 Task: In the  document Nativeamericanheritage.odt Add page color 'Grey'Grey . Insert watermark . Insert watermark  Relience Apply Font Style in watermark Nunito; font size  123 and place the watermark  Diagonally 
Action: Mouse moved to (48, 68)
Screenshot: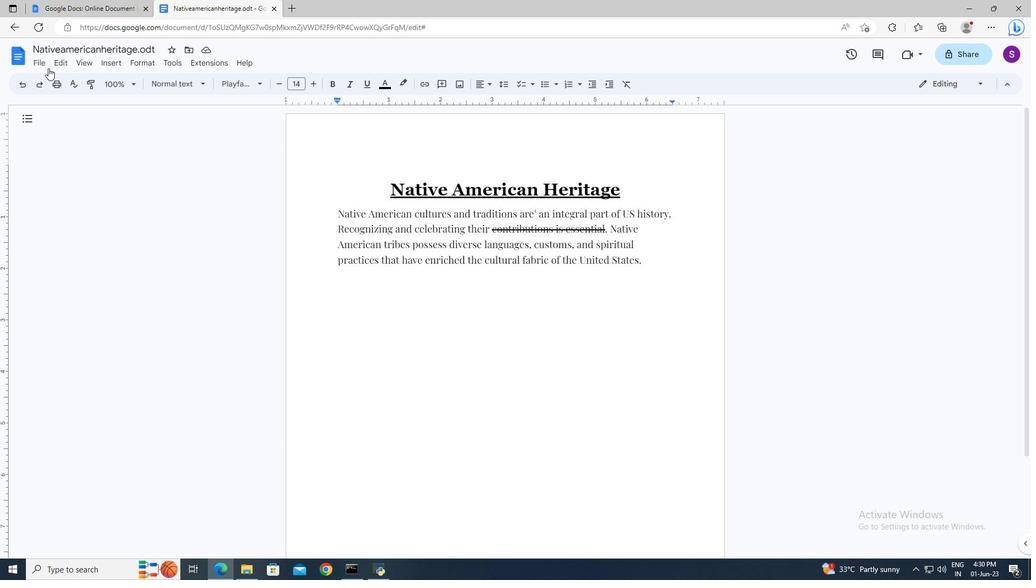 
Action: Mouse pressed left at (48, 68)
Screenshot: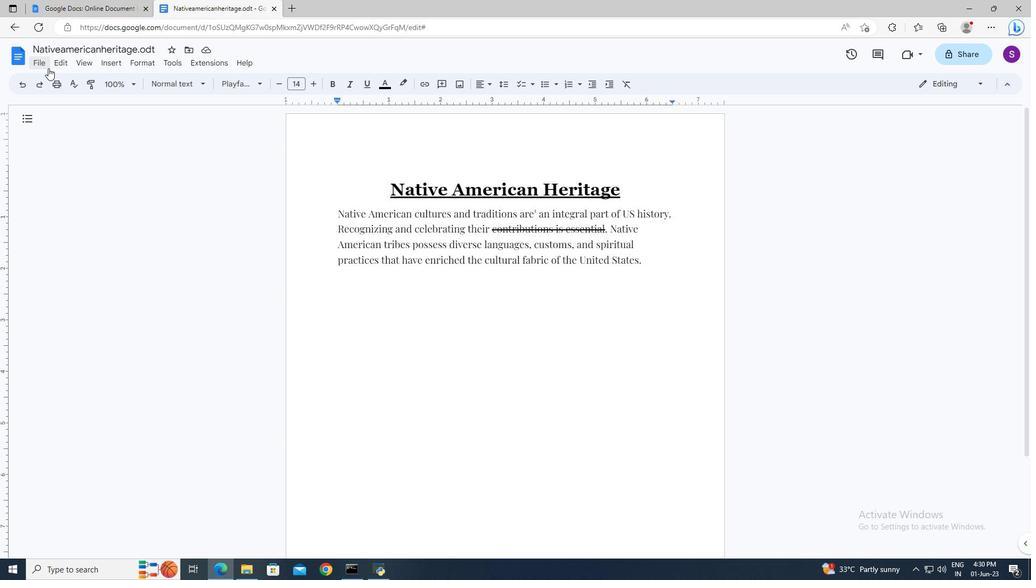 
Action: Mouse moved to (88, 352)
Screenshot: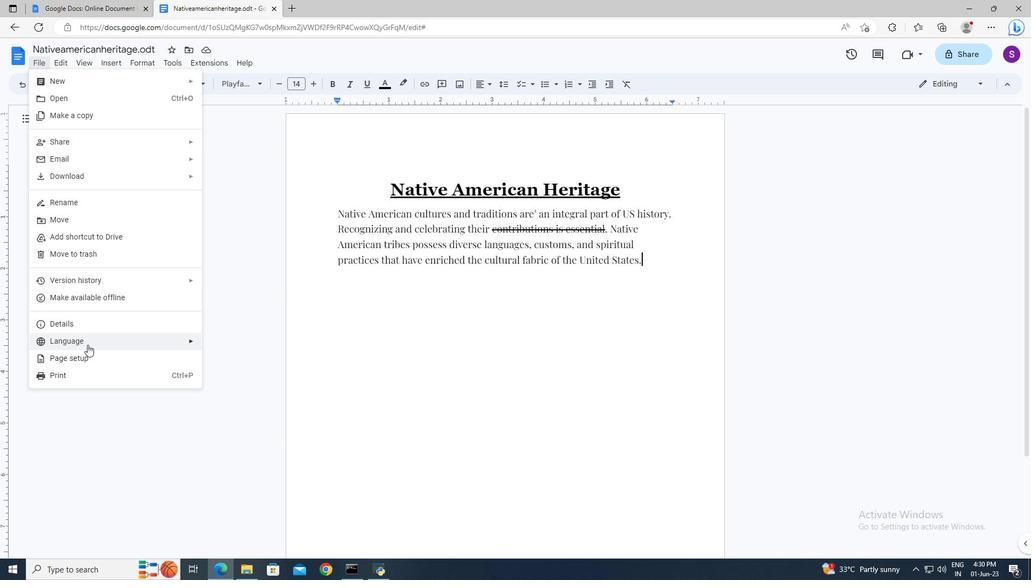 
Action: Mouse pressed left at (88, 352)
Screenshot: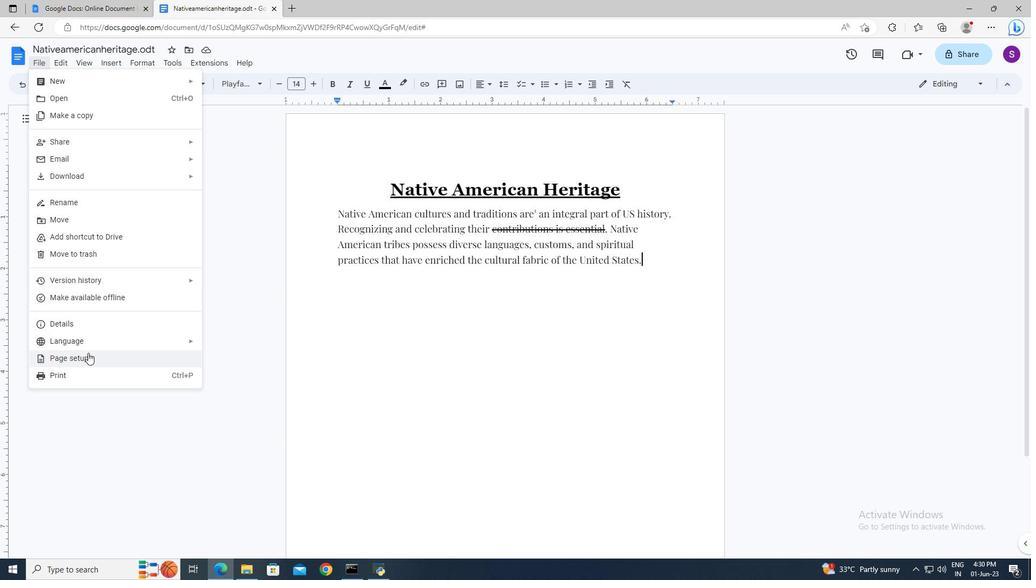 
Action: Mouse moved to (432, 364)
Screenshot: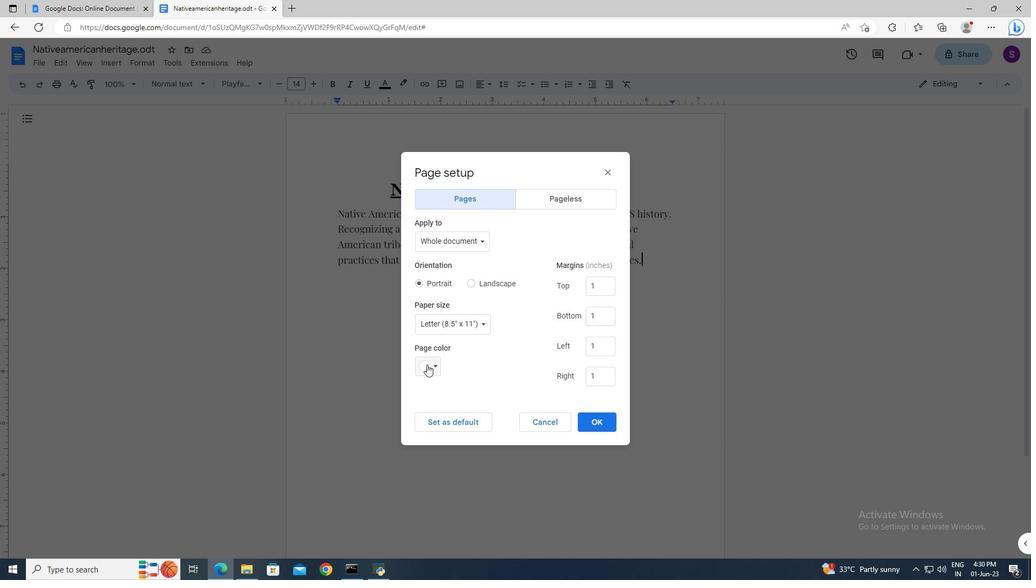 
Action: Mouse pressed left at (432, 364)
Screenshot: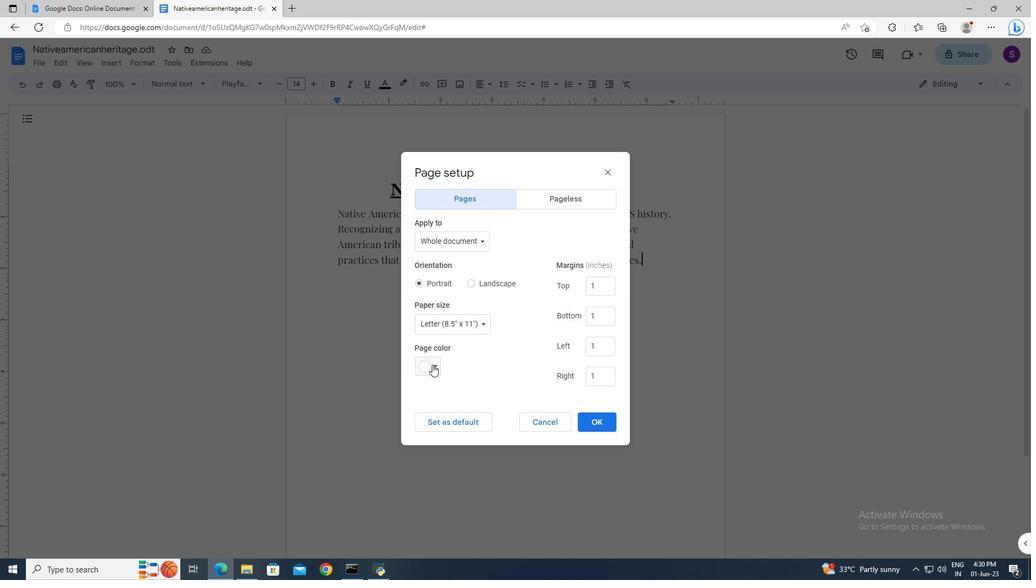 
Action: Mouse moved to (484, 390)
Screenshot: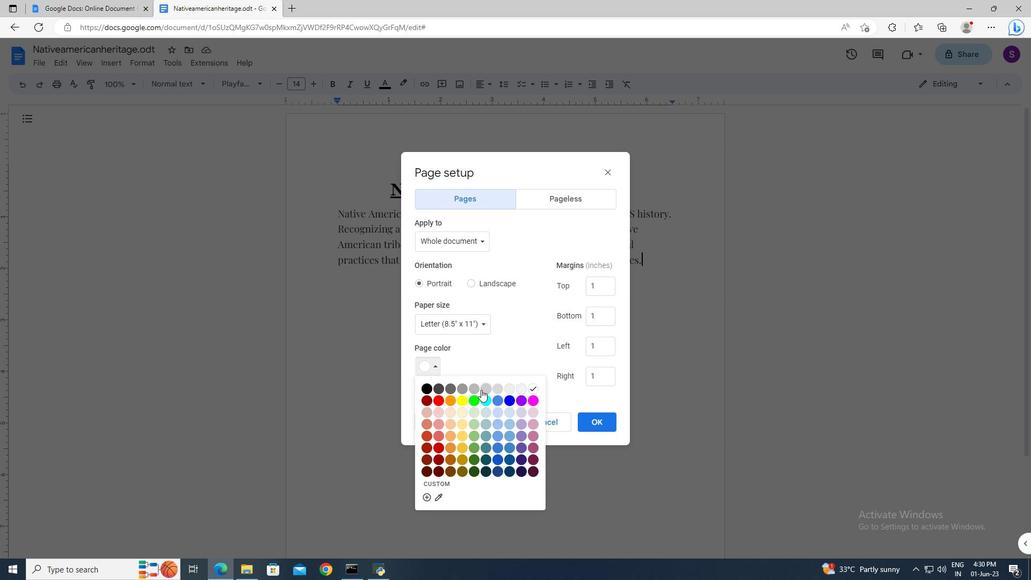 
Action: Mouse pressed left at (484, 390)
Screenshot: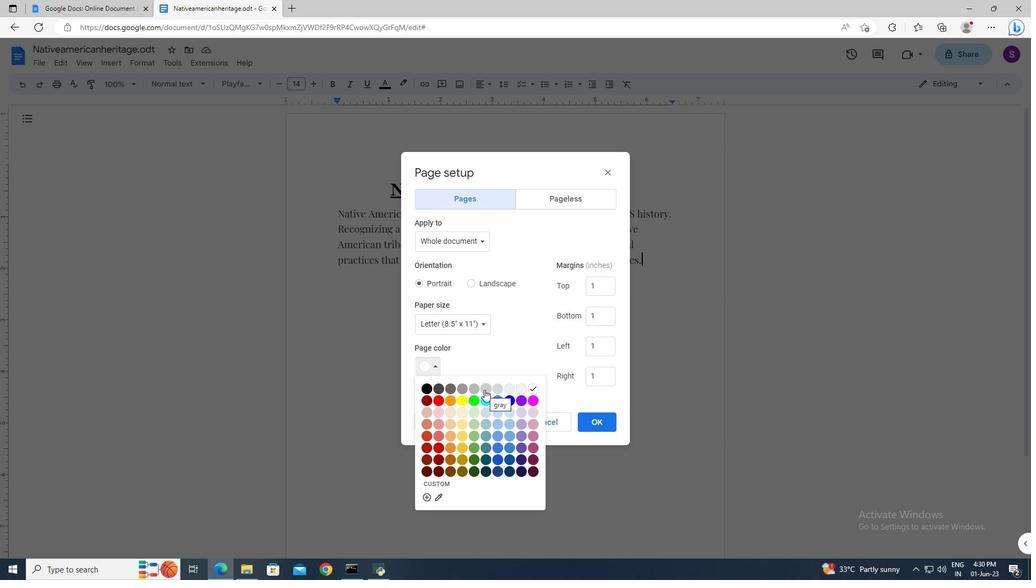 
Action: Mouse moved to (601, 420)
Screenshot: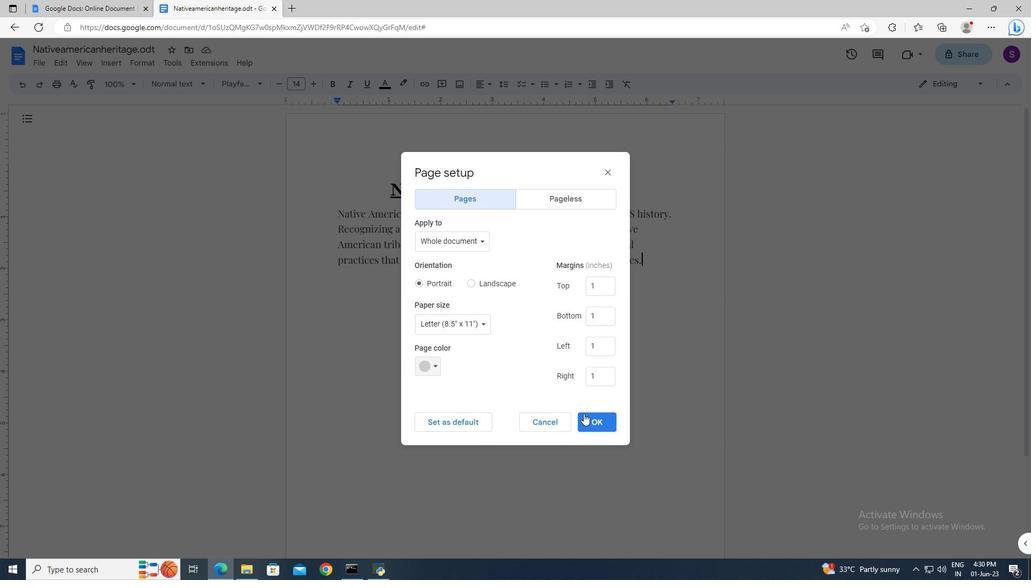 
Action: Mouse pressed left at (601, 420)
Screenshot: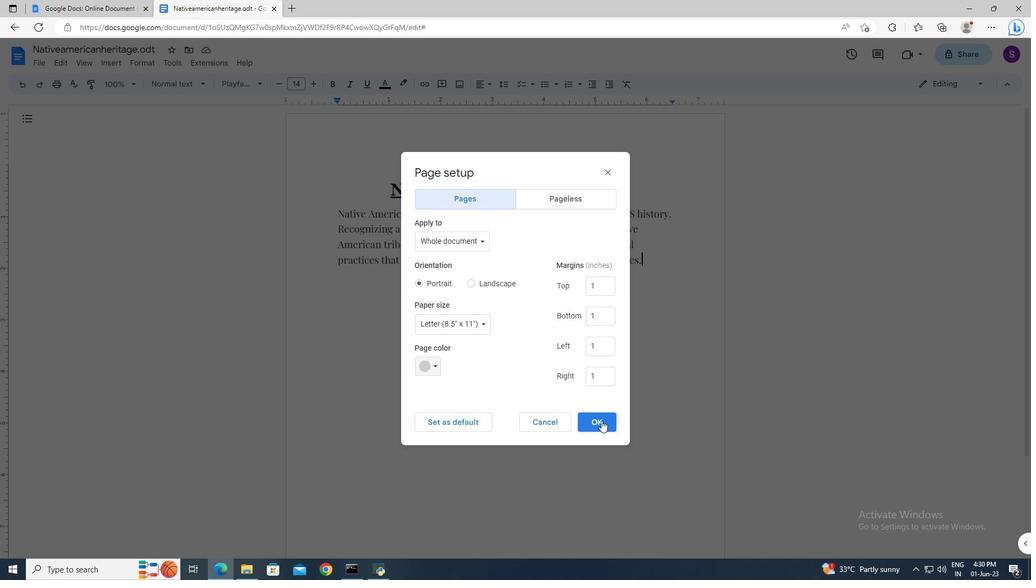 
Action: Mouse moved to (110, 61)
Screenshot: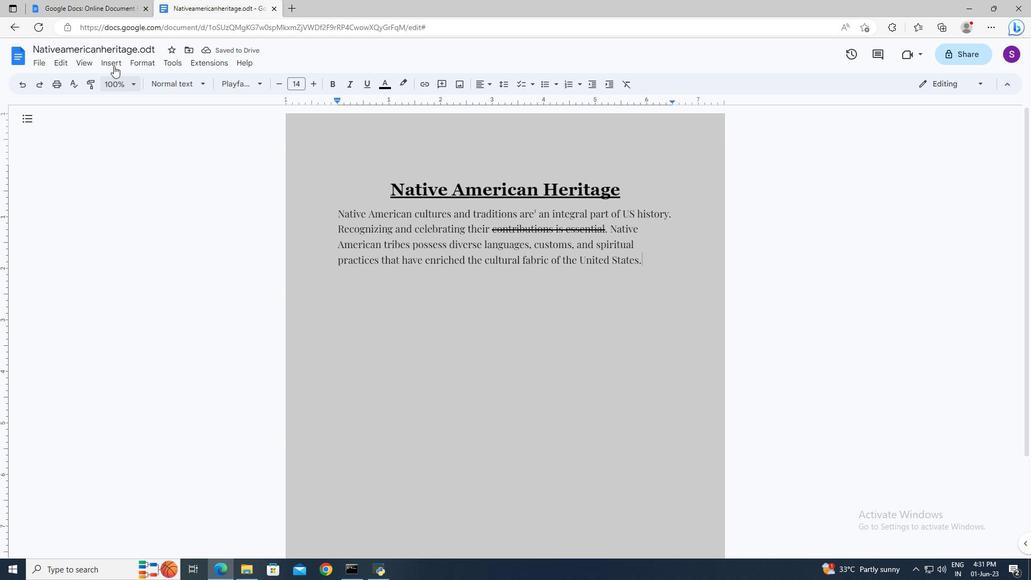 
Action: Mouse pressed left at (110, 61)
Screenshot: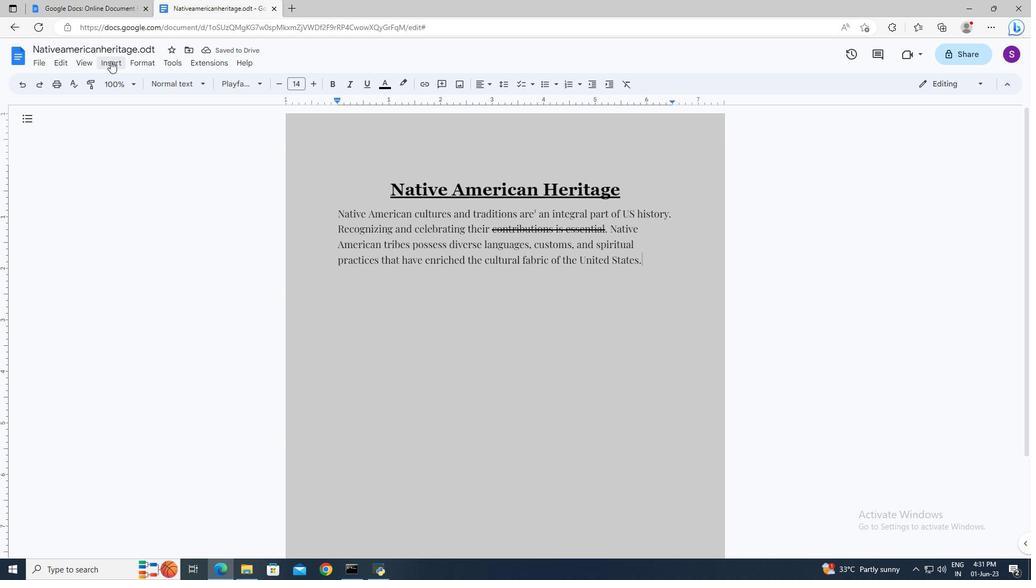 
Action: Mouse moved to (144, 313)
Screenshot: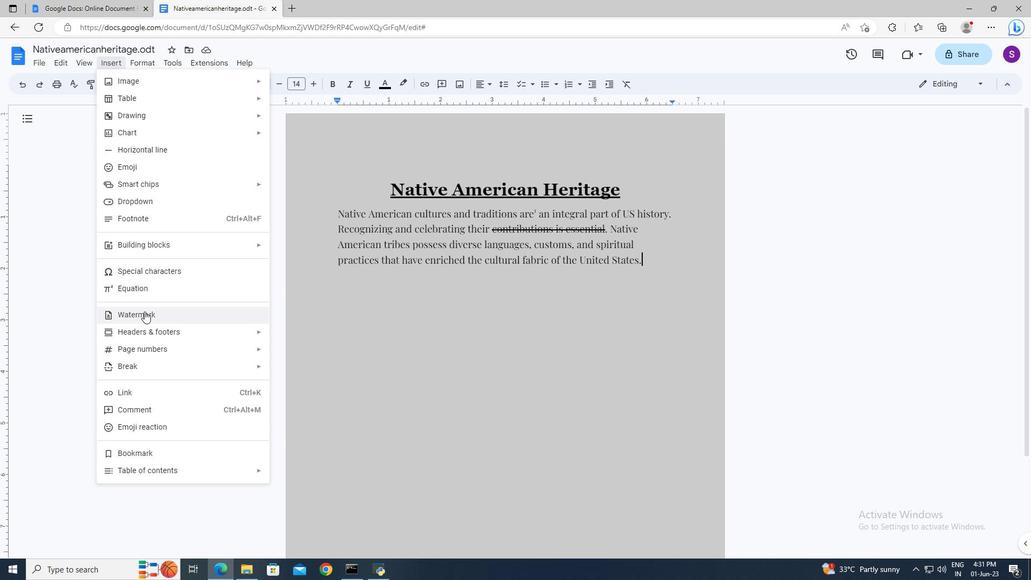
Action: Mouse pressed left at (144, 313)
Screenshot: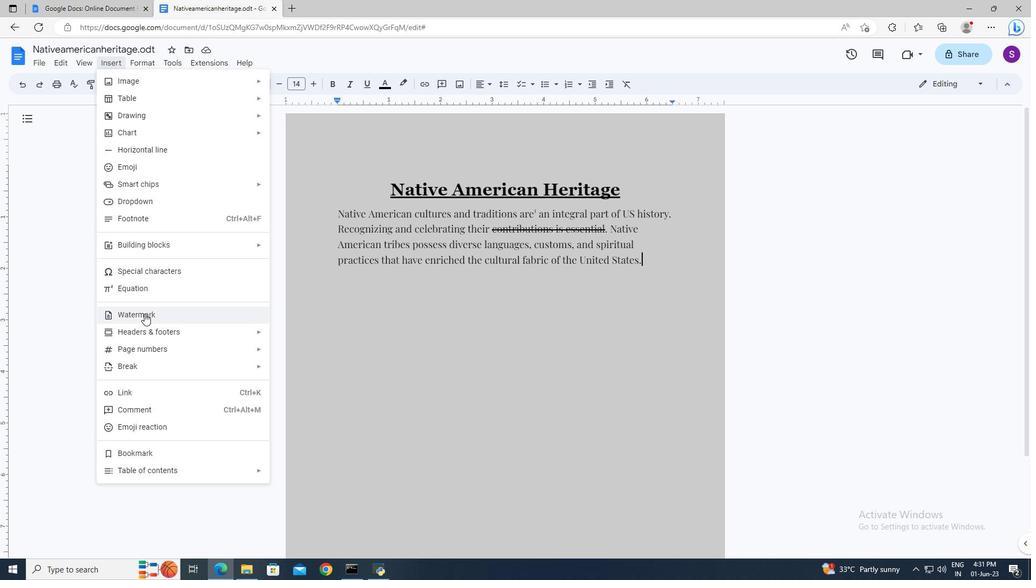 
Action: Mouse moved to (993, 119)
Screenshot: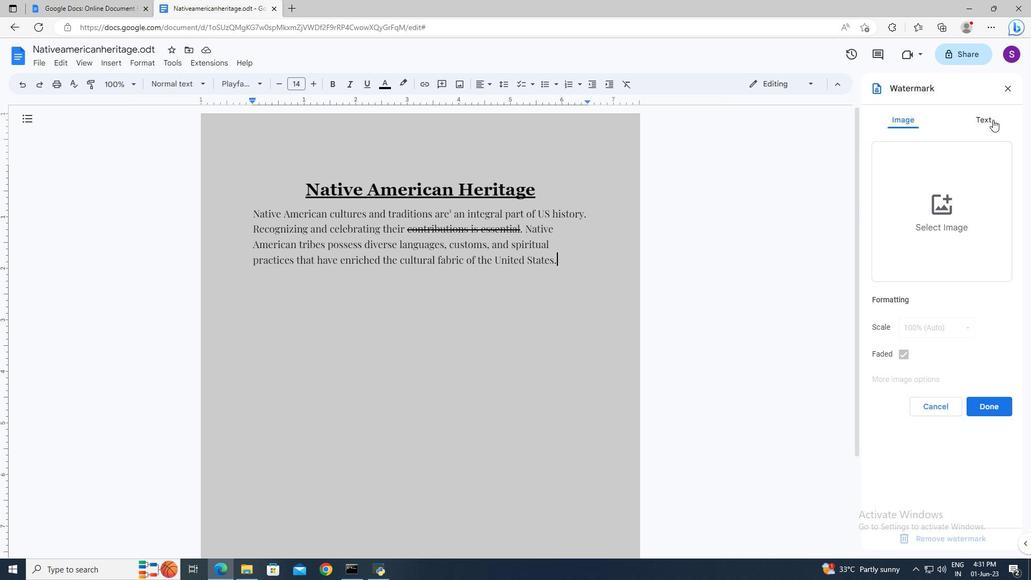 
Action: Mouse pressed left at (993, 119)
Screenshot: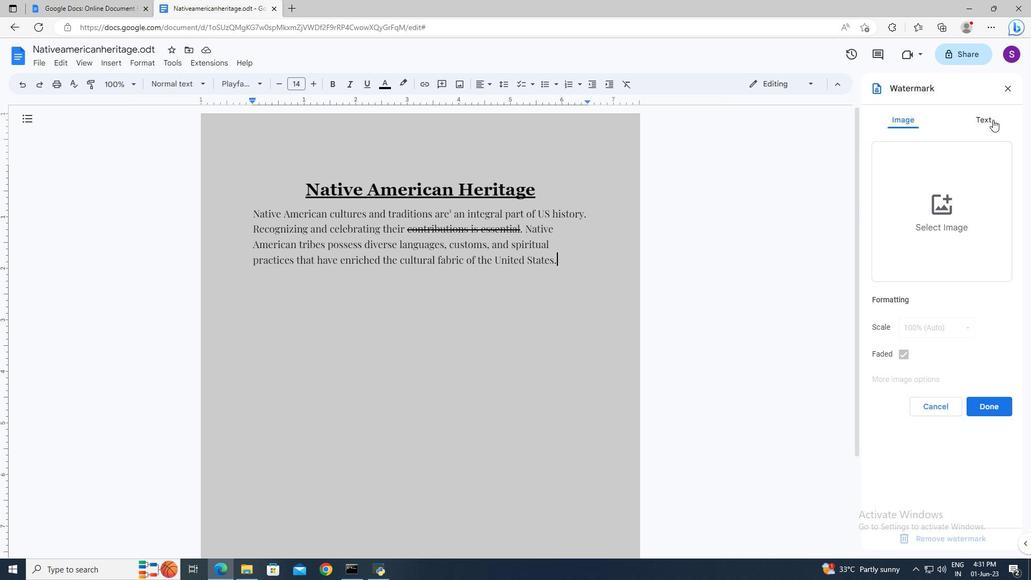 
Action: Mouse moved to (952, 148)
Screenshot: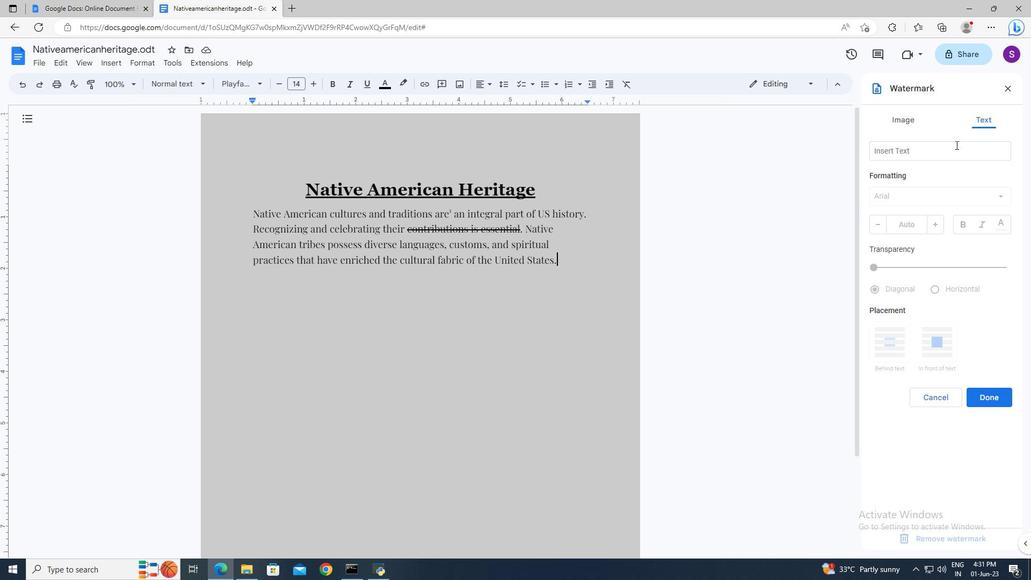 
Action: Mouse pressed left at (952, 148)
Screenshot: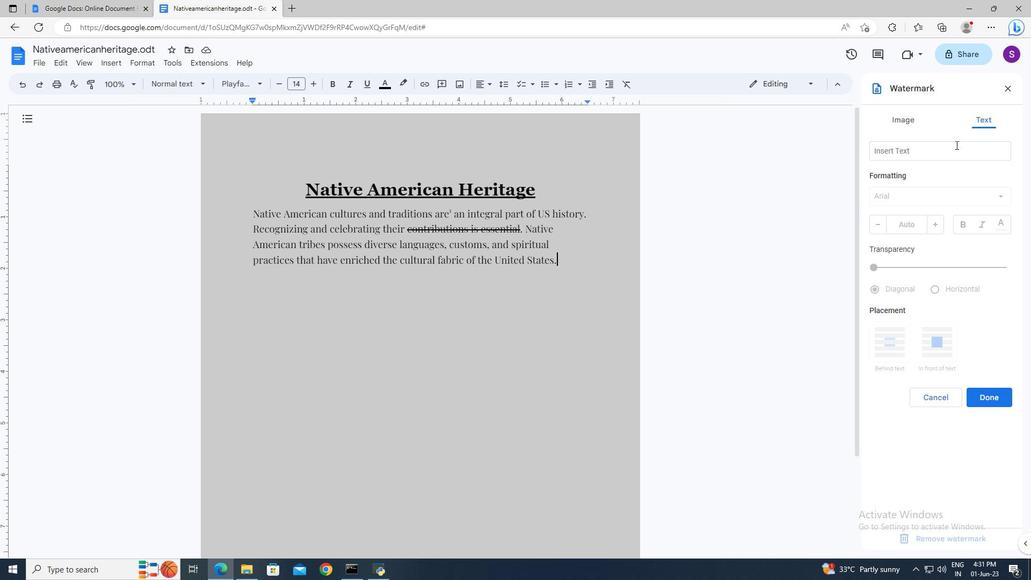
Action: Mouse moved to (951, 148)
Screenshot: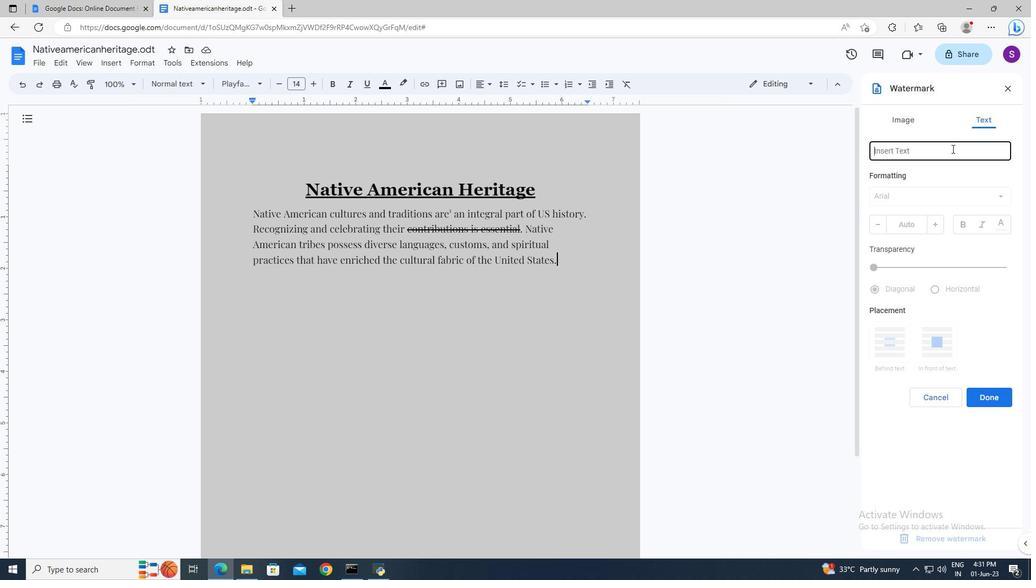 
Action: Key pressed <Key.shift>N<Key.backspace><Key.shift>Relience<Key.enter>
Screenshot: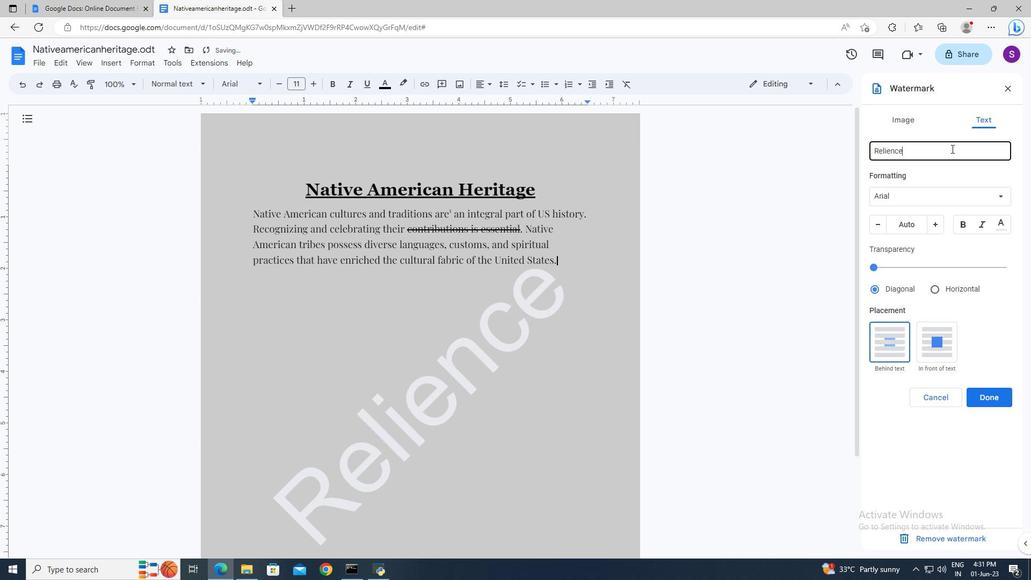 
Action: Mouse moved to (949, 196)
Screenshot: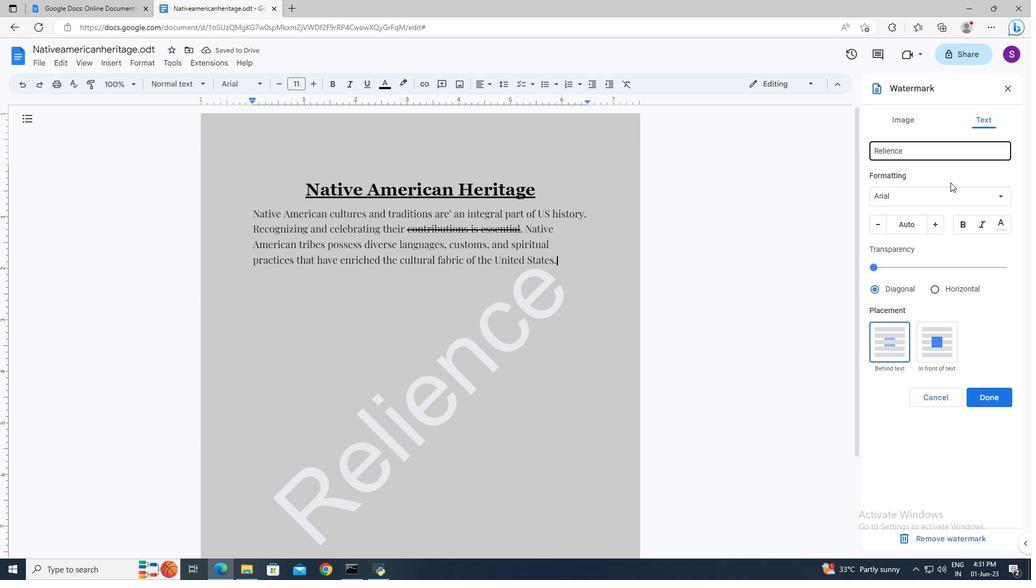 
Action: Mouse pressed left at (949, 196)
Screenshot: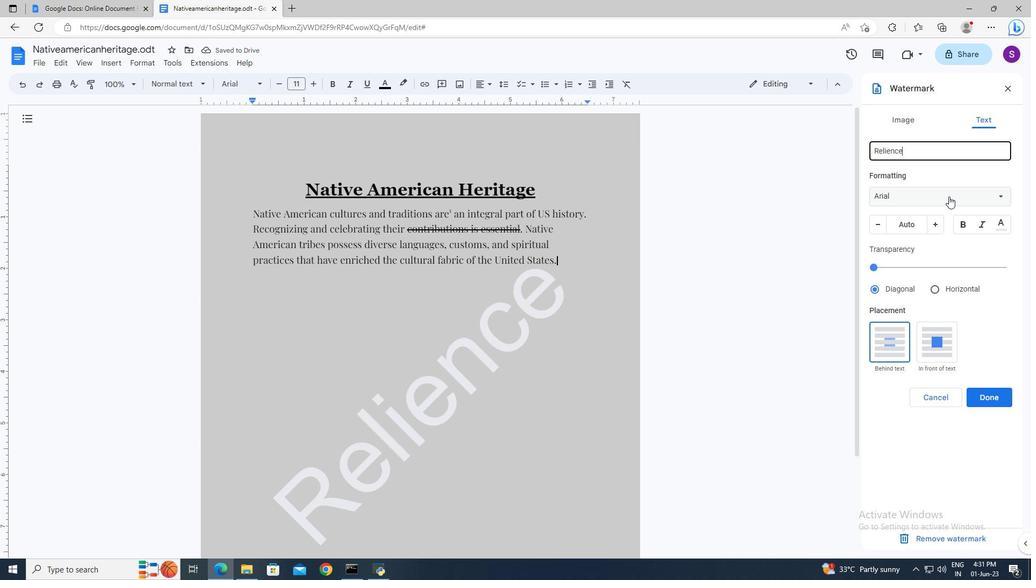 
Action: Mouse moved to (925, 368)
Screenshot: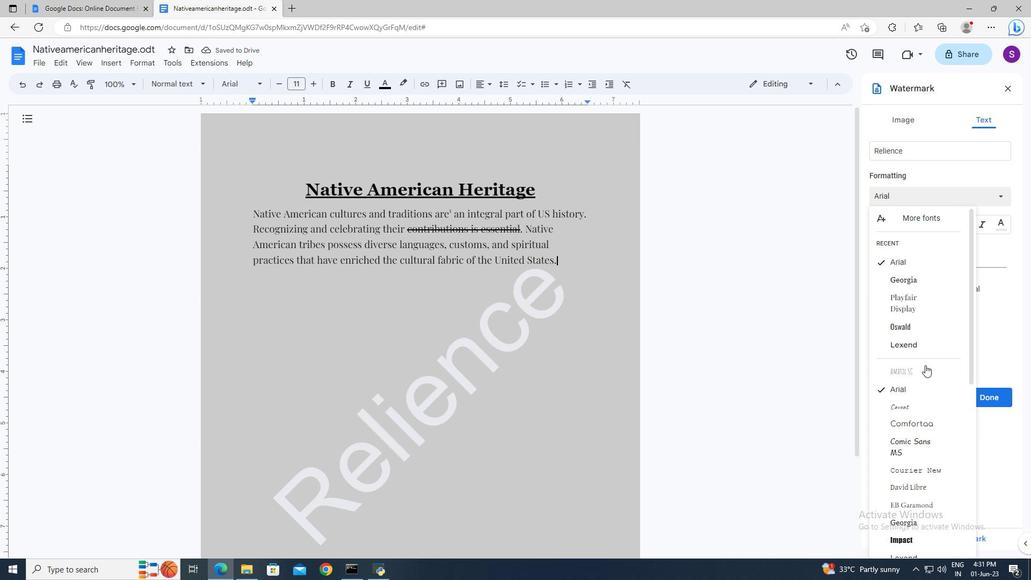 
Action: Mouse scrolled (925, 368) with delta (0, 0)
Screenshot: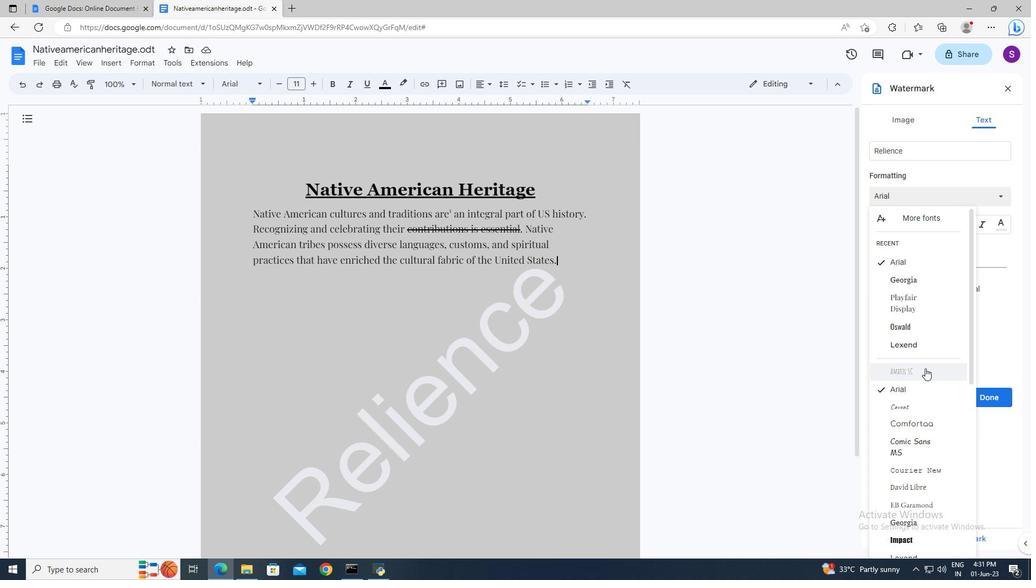 
Action: Mouse scrolled (925, 368) with delta (0, 0)
Screenshot: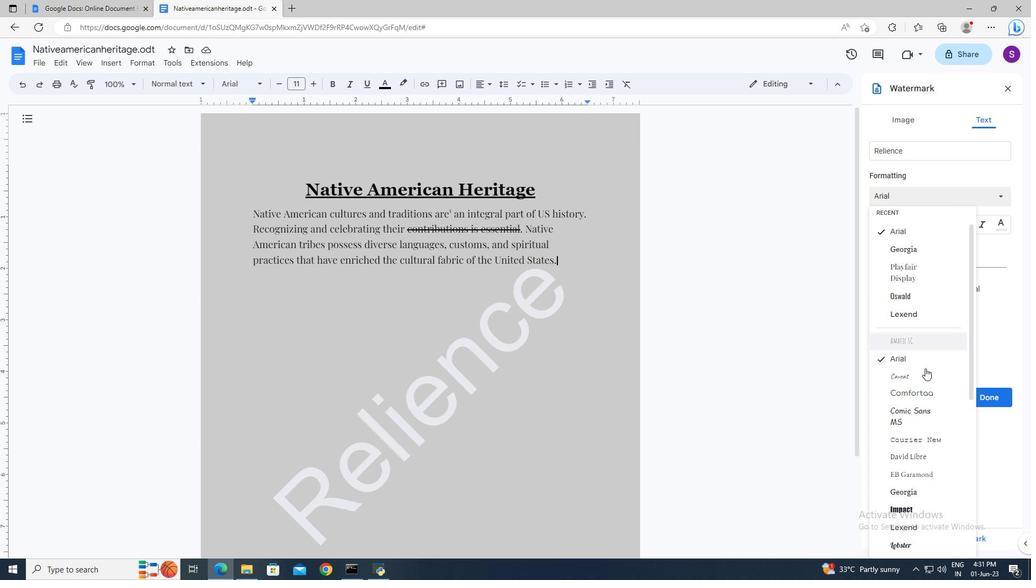 
Action: Mouse scrolled (925, 368) with delta (0, 0)
Screenshot: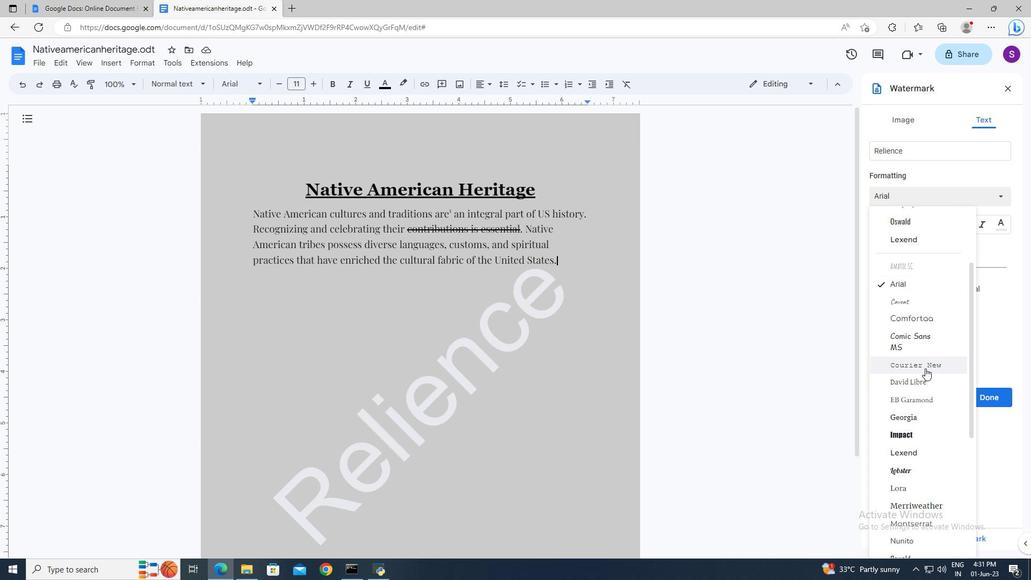 
Action: Mouse scrolled (925, 368) with delta (0, 0)
Screenshot: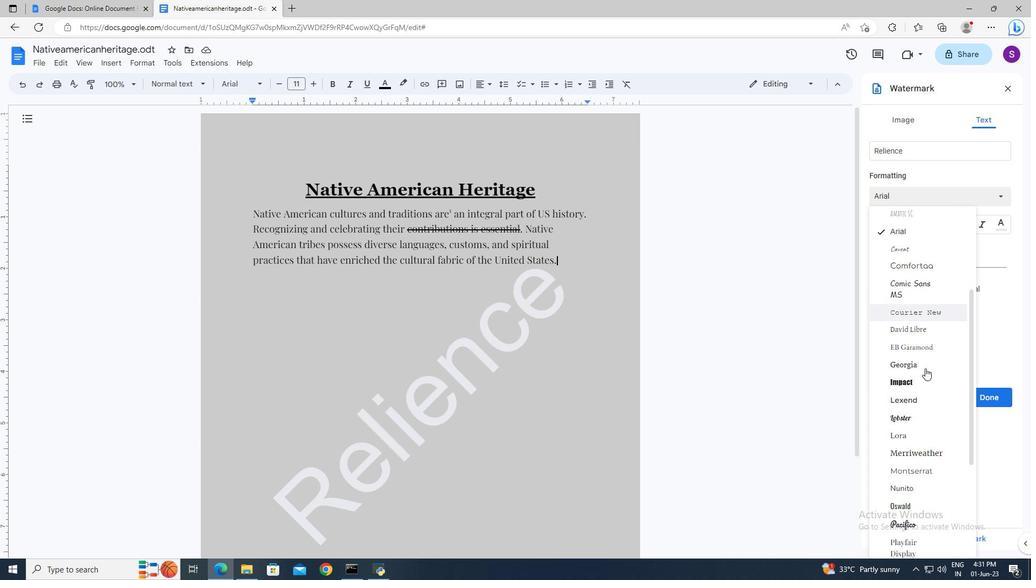 
Action: Mouse moved to (905, 437)
Screenshot: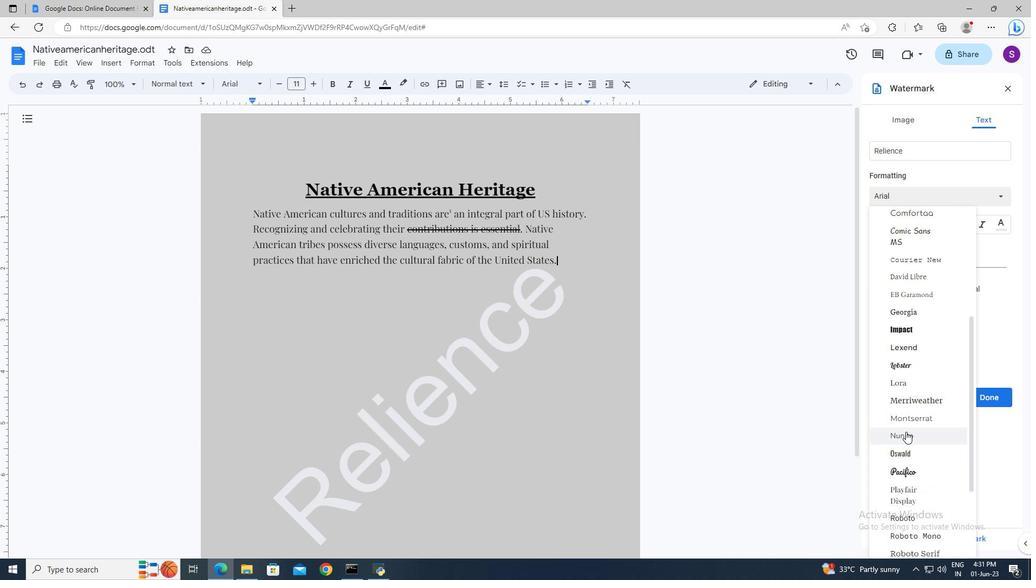 
Action: Mouse pressed left at (905, 437)
Screenshot: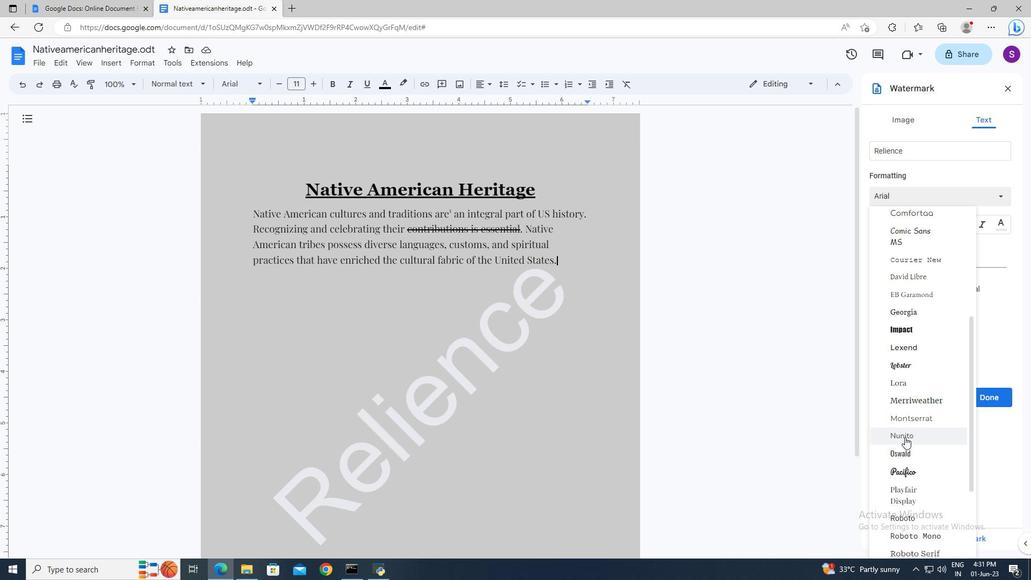 
Action: Mouse moved to (911, 231)
Screenshot: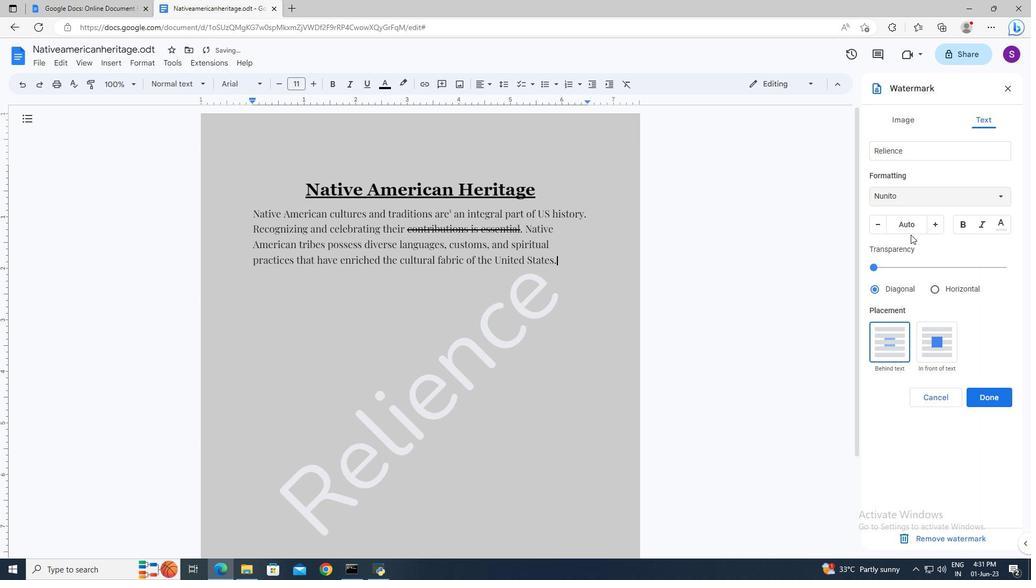 
Action: Mouse pressed left at (911, 231)
Screenshot: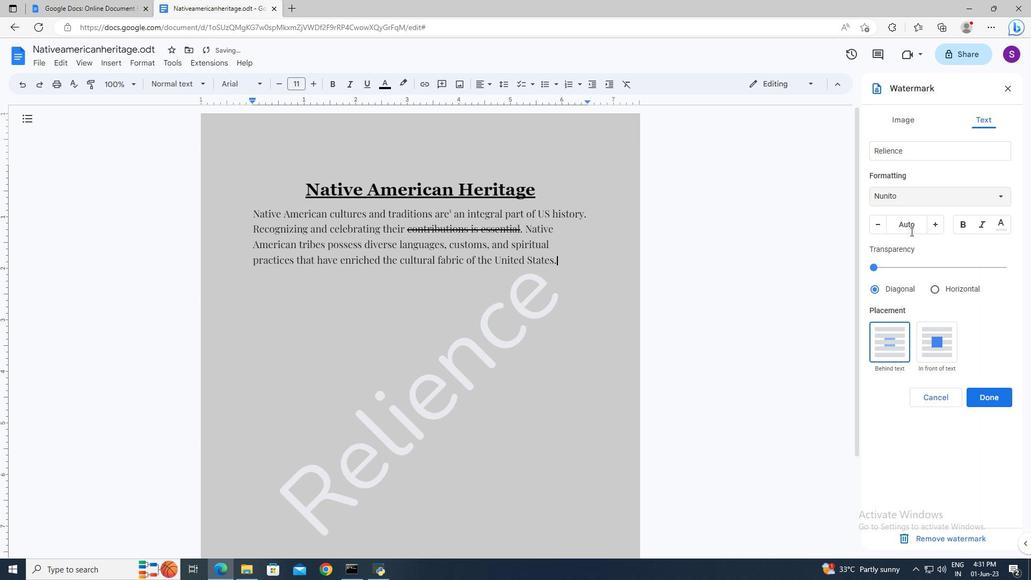 
Action: Key pressed 123<Key.enter>
Screenshot: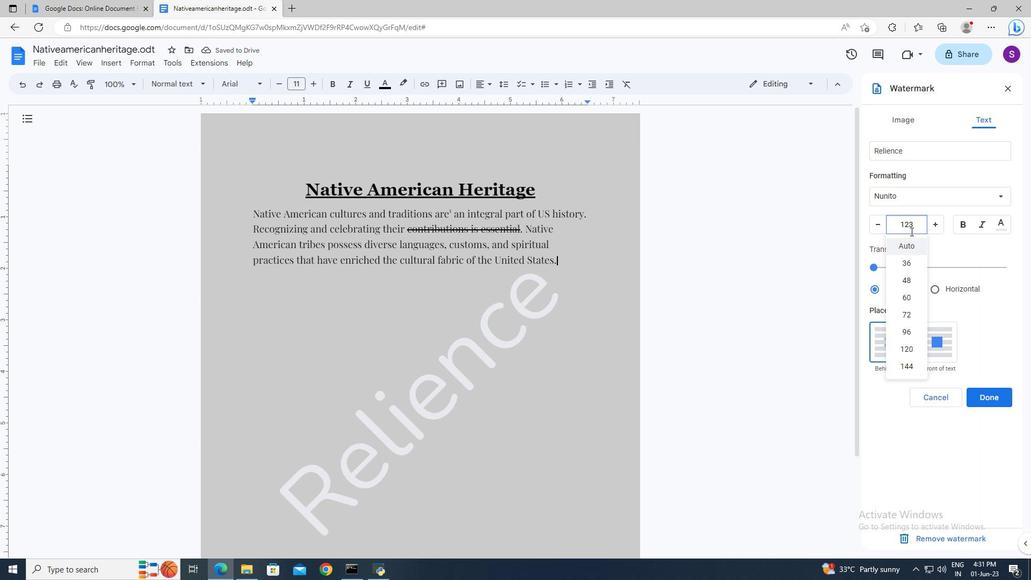 
Action: Mouse moved to (872, 292)
Screenshot: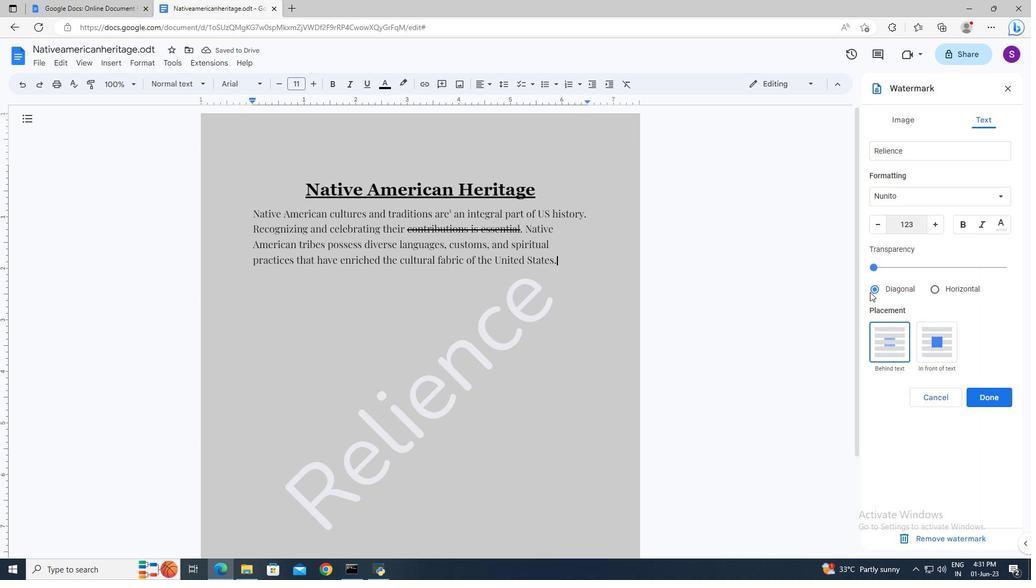 
Action: Mouse pressed left at (872, 292)
Screenshot: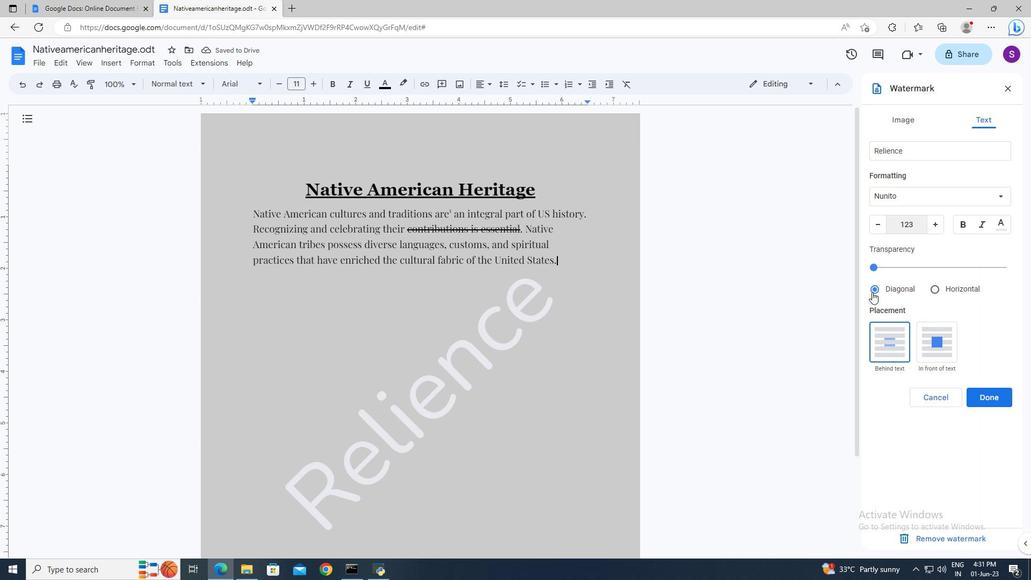 
Action: Mouse moved to (995, 393)
Screenshot: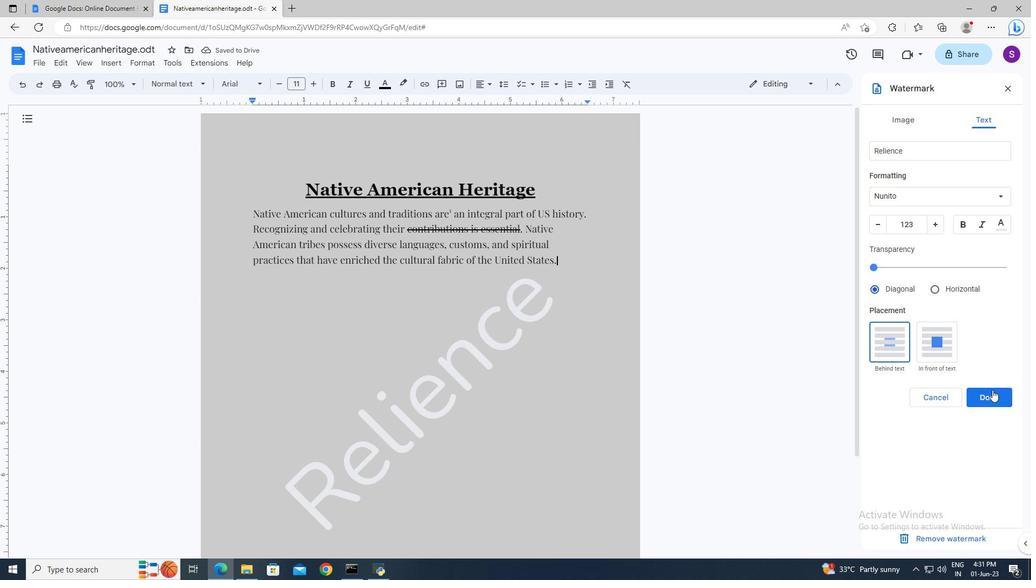 
Action: Mouse pressed left at (995, 393)
Screenshot: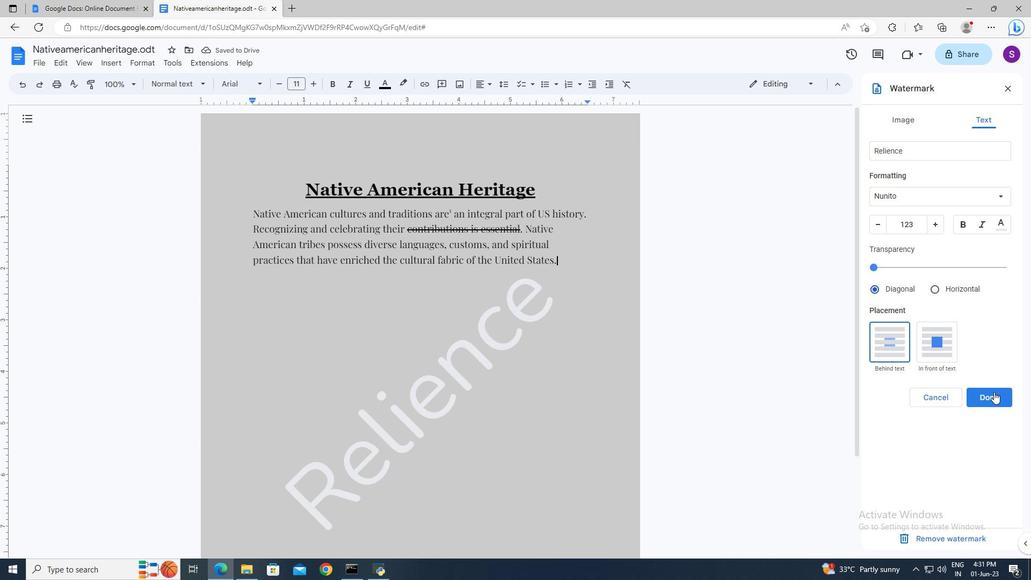 
Action: Mouse moved to (838, 372)
Screenshot: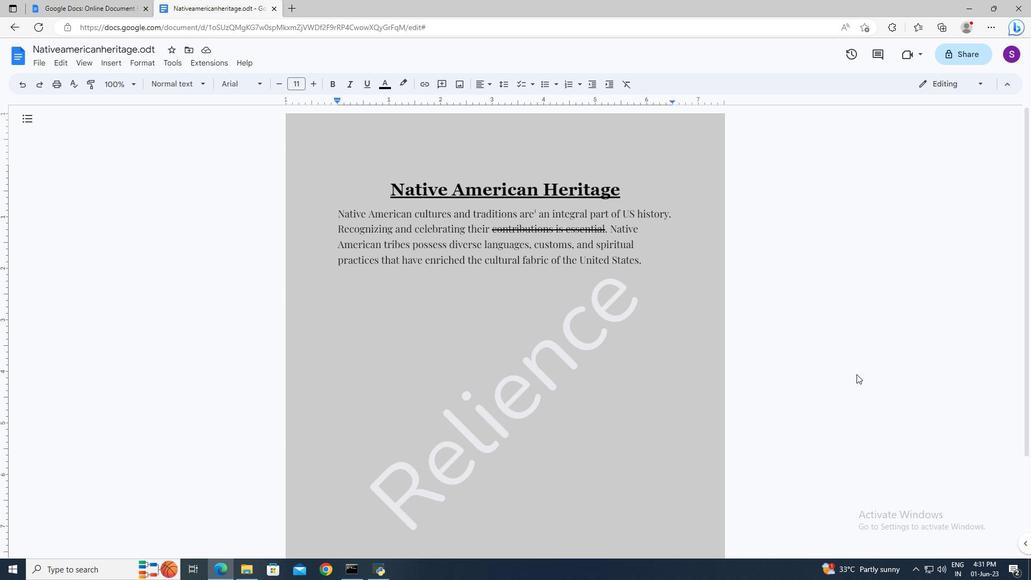 
